 Task: Add Odyssey Reduced Fat Crumbled Feta Cup to the cart.
Action: Mouse pressed left at (23, 101)
Screenshot: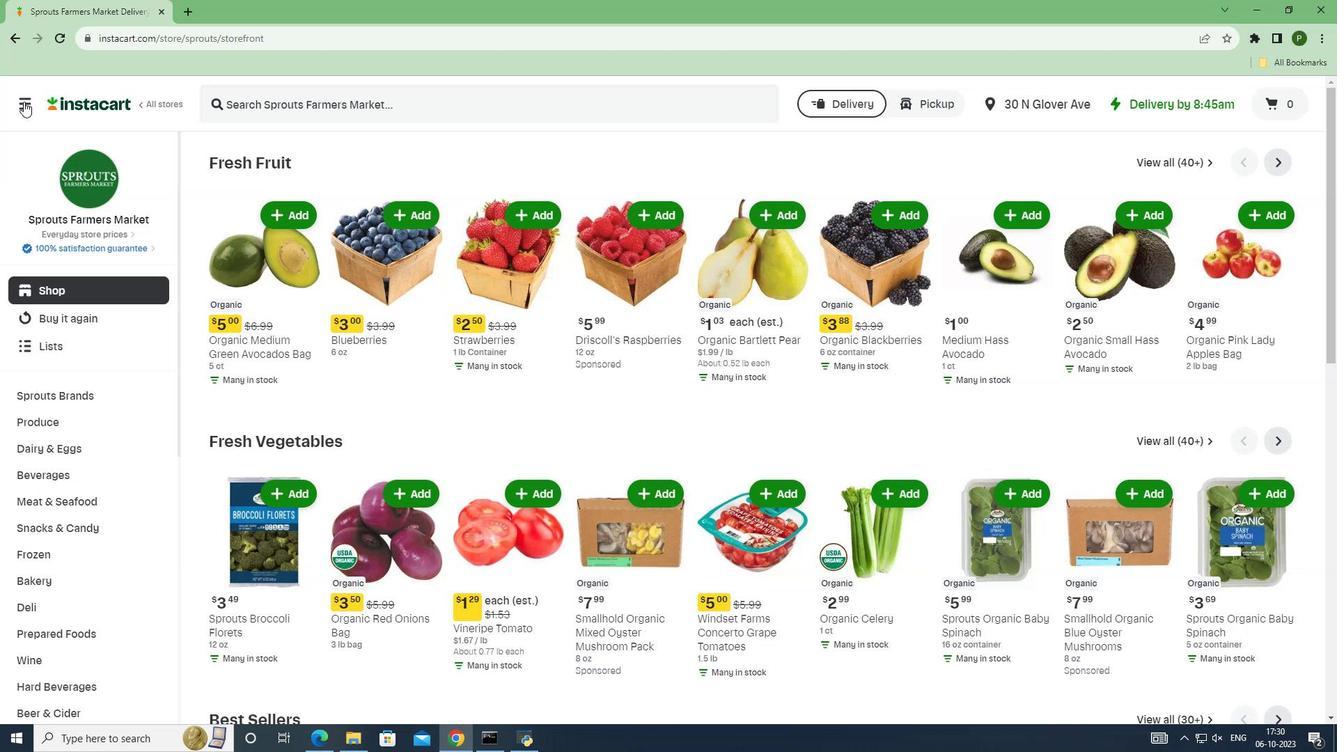 
Action: Mouse moved to (59, 374)
Screenshot: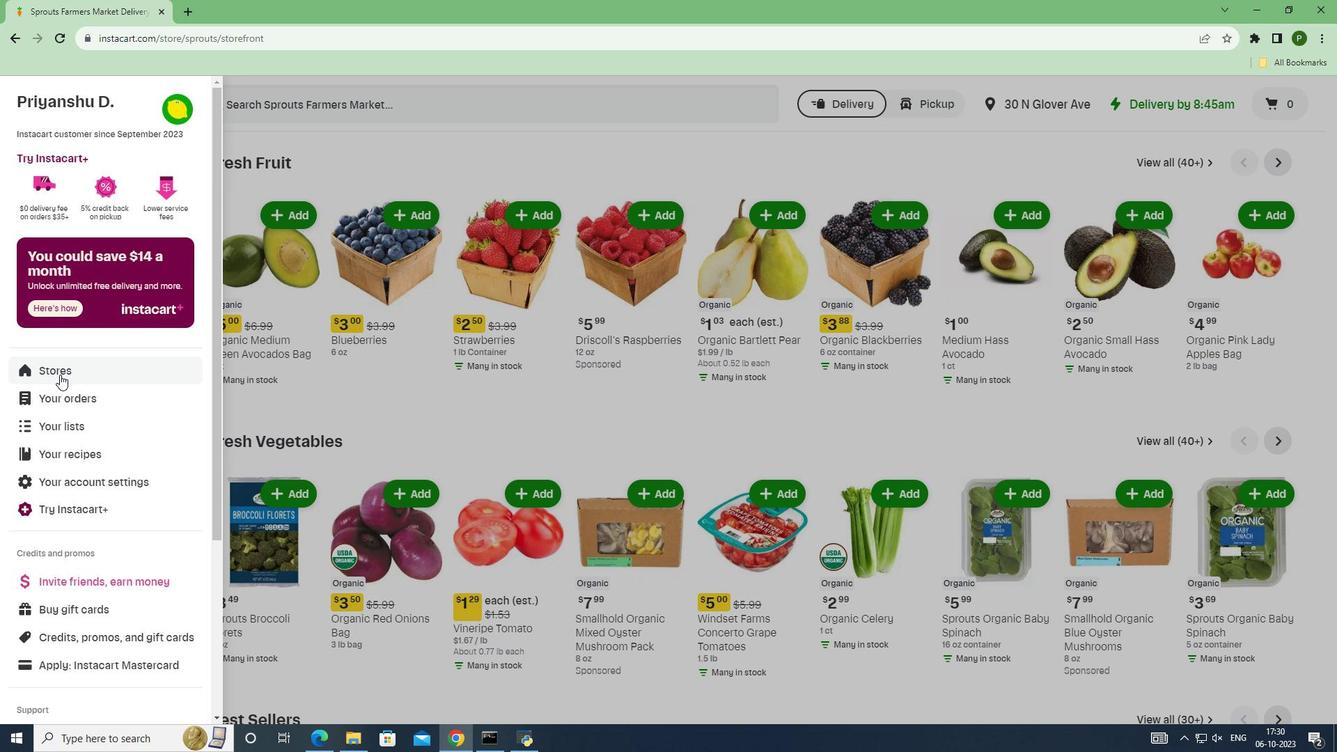 
Action: Mouse pressed left at (59, 374)
Screenshot: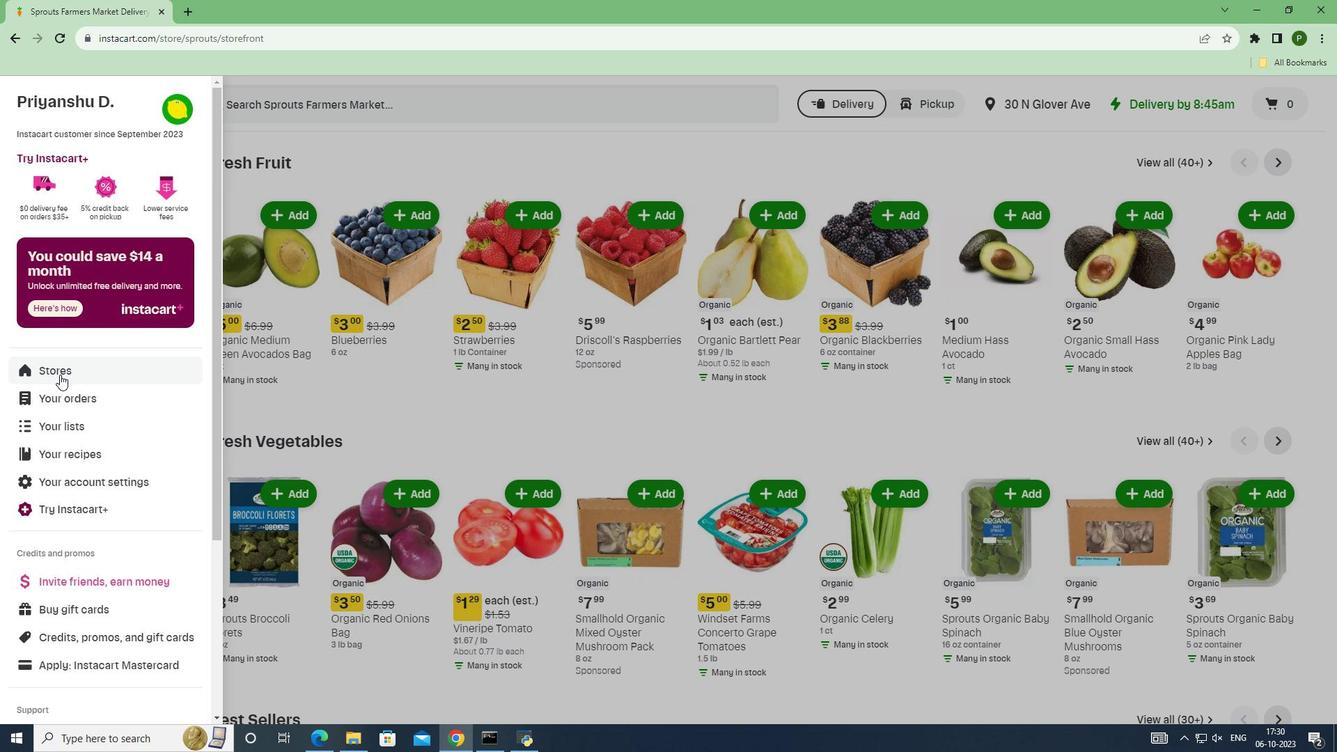 
Action: Mouse moved to (328, 163)
Screenshot: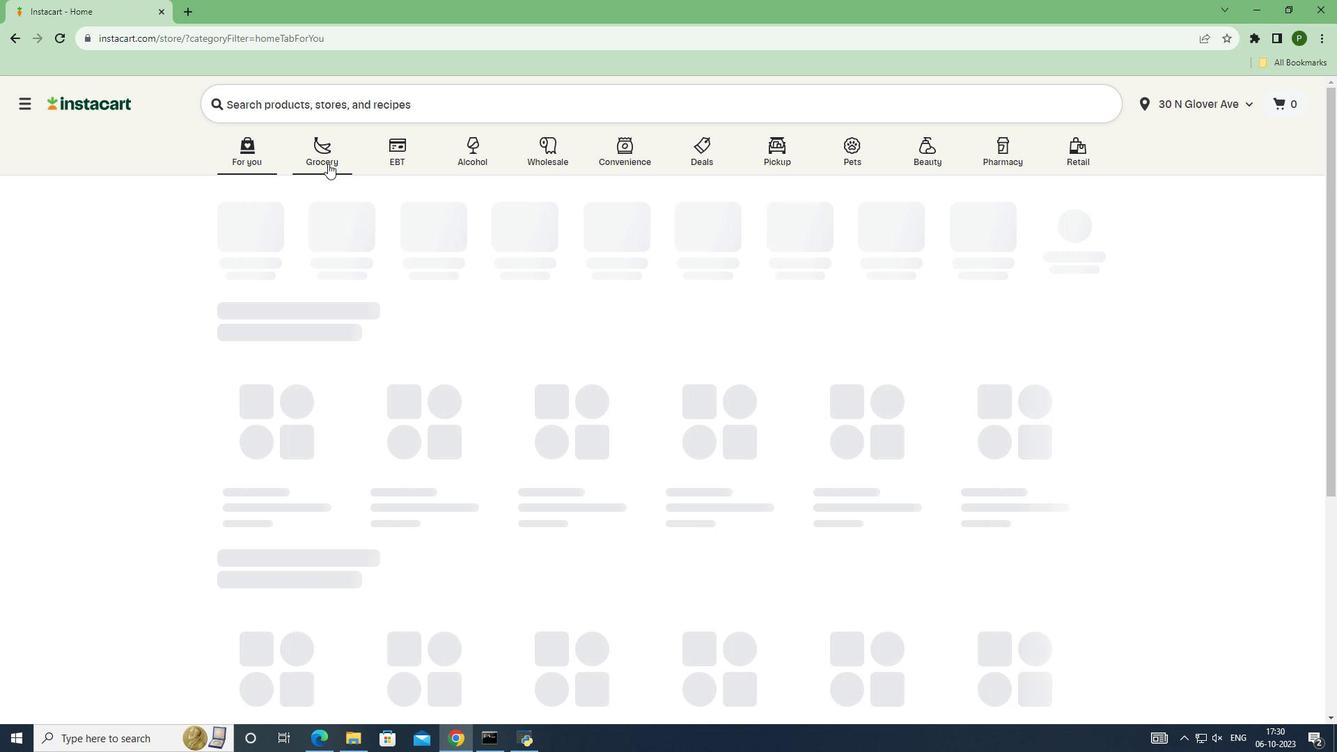 
Action: Mouse pressed left at (328, 163)
Screenshot: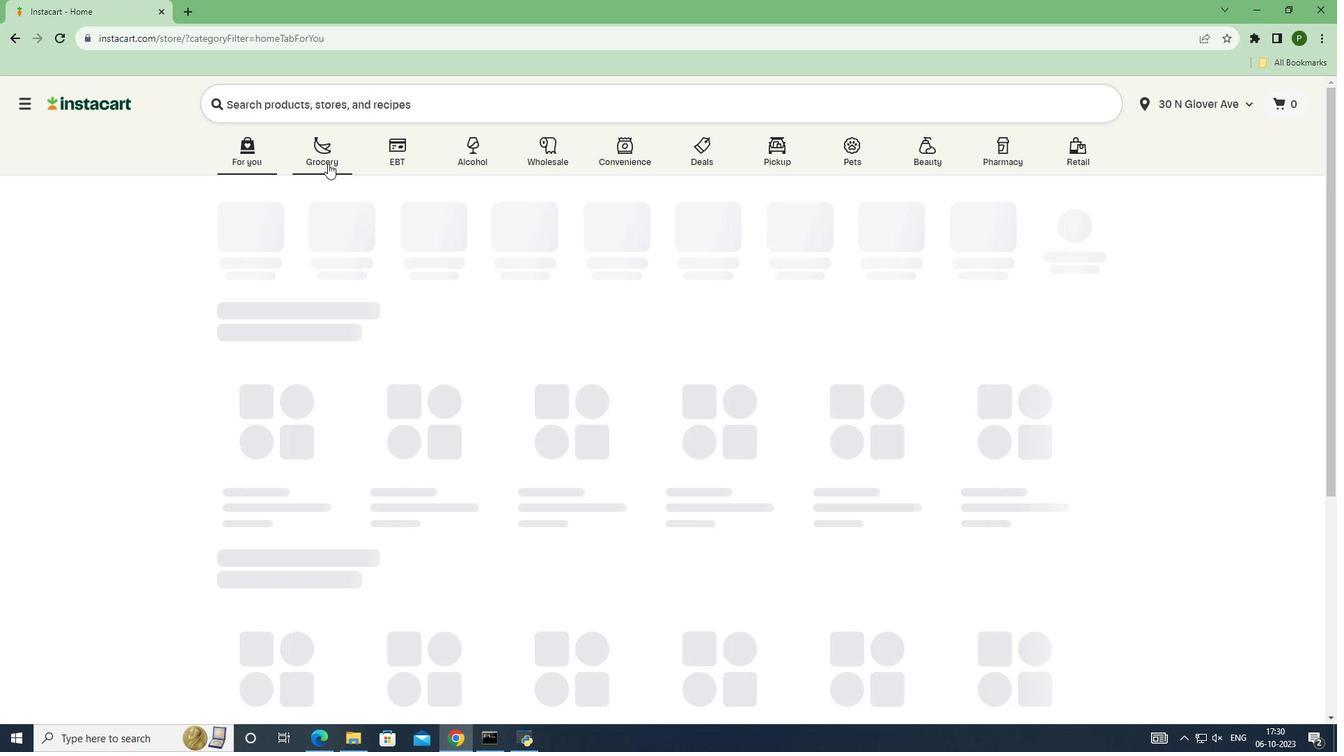 
Action: Mouse moved to (848, 300)
Screenshot: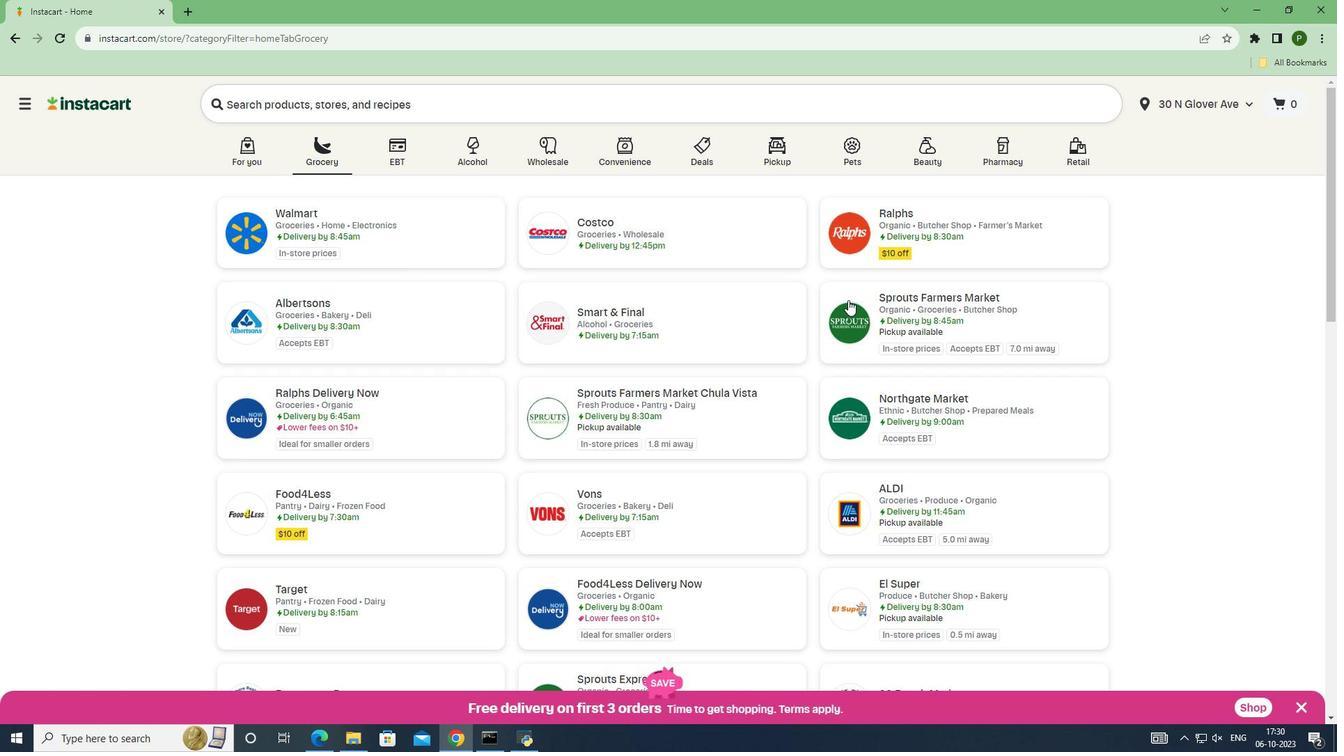 
Action: Mouse pressed left at (848, 300)
Screenshot: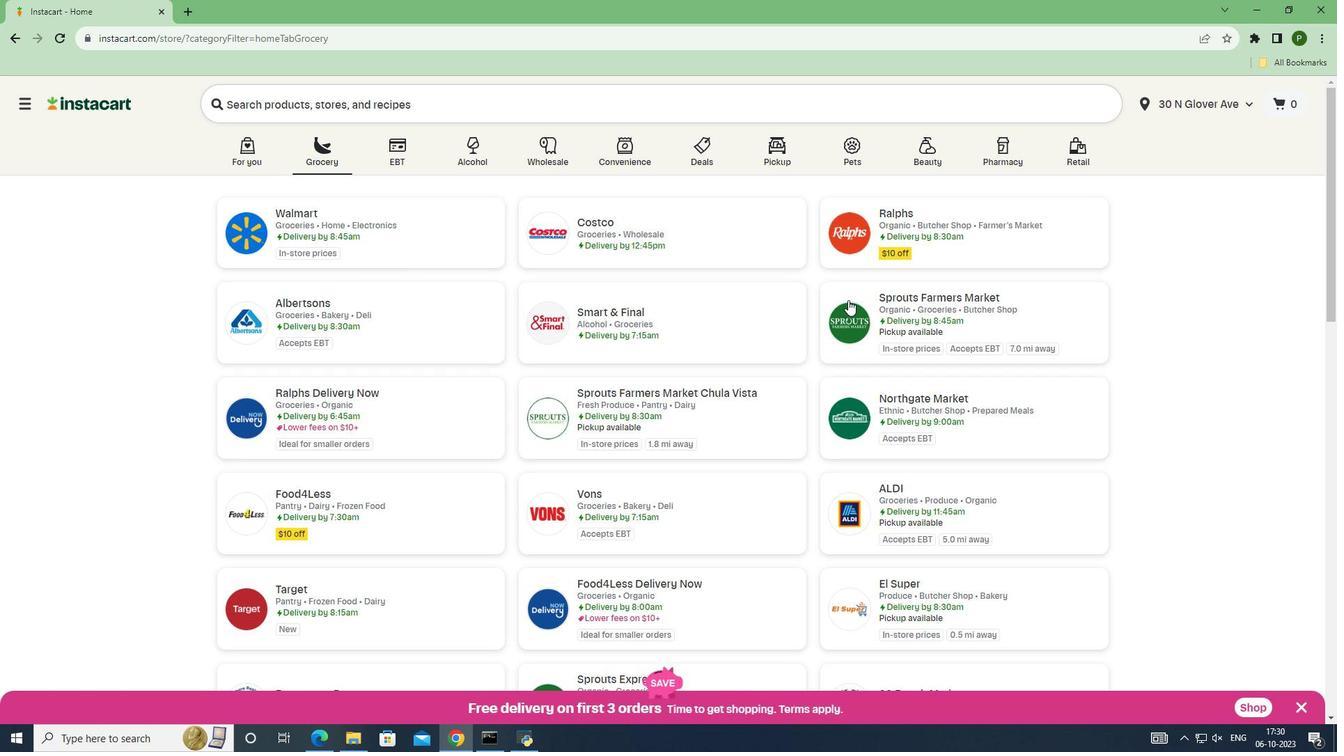 
Action: Mouse moved to (102, 443)
Screenshot: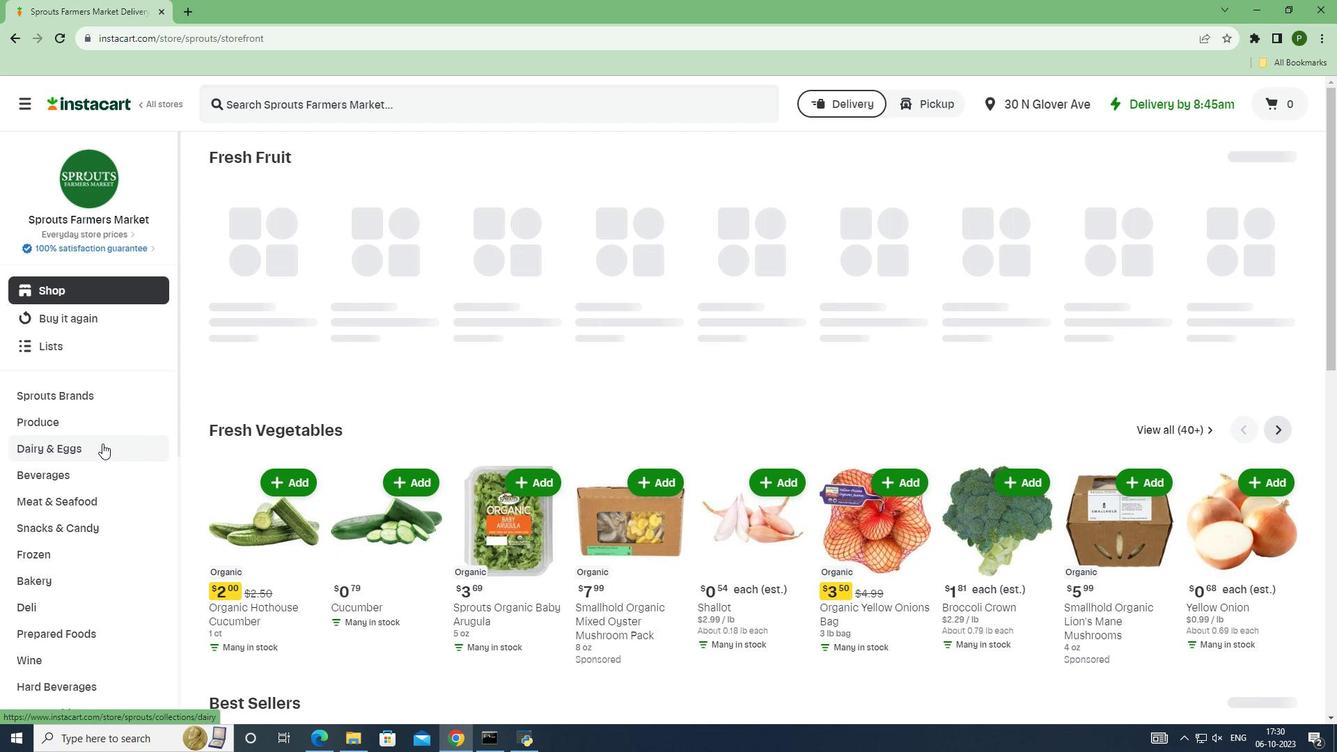 
Action: Mouse pressed left at (102, 443)
Screenshot: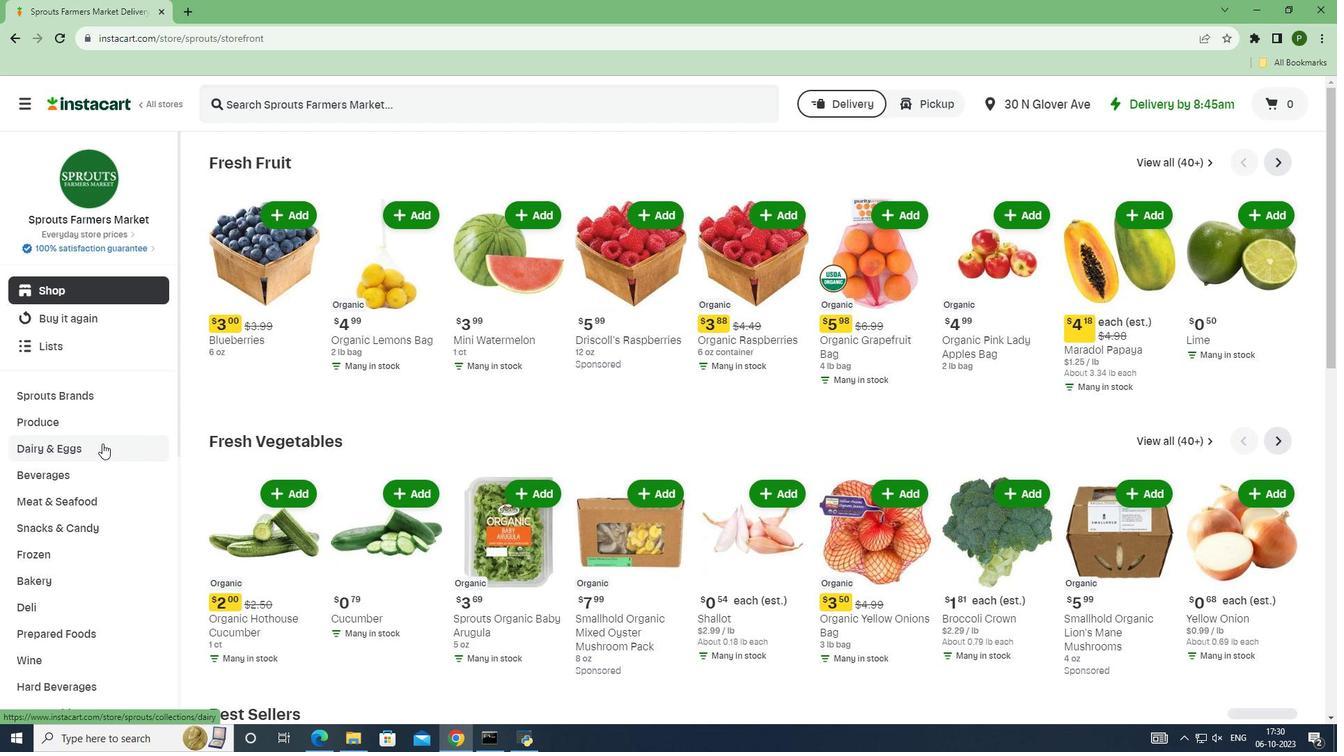
Action: Mouse moved to (84, 499)
Screenshot: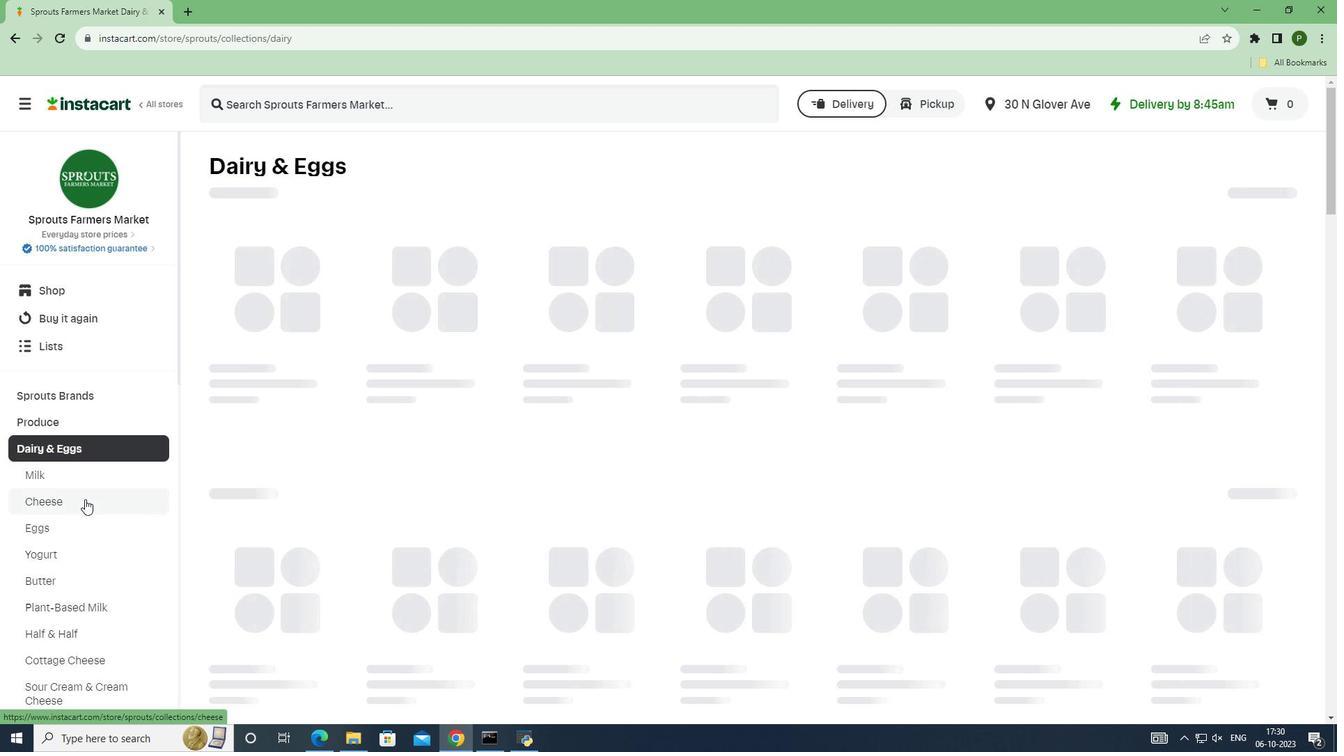 
Action: Mouse pressed left at (84, 499)
Screenshot: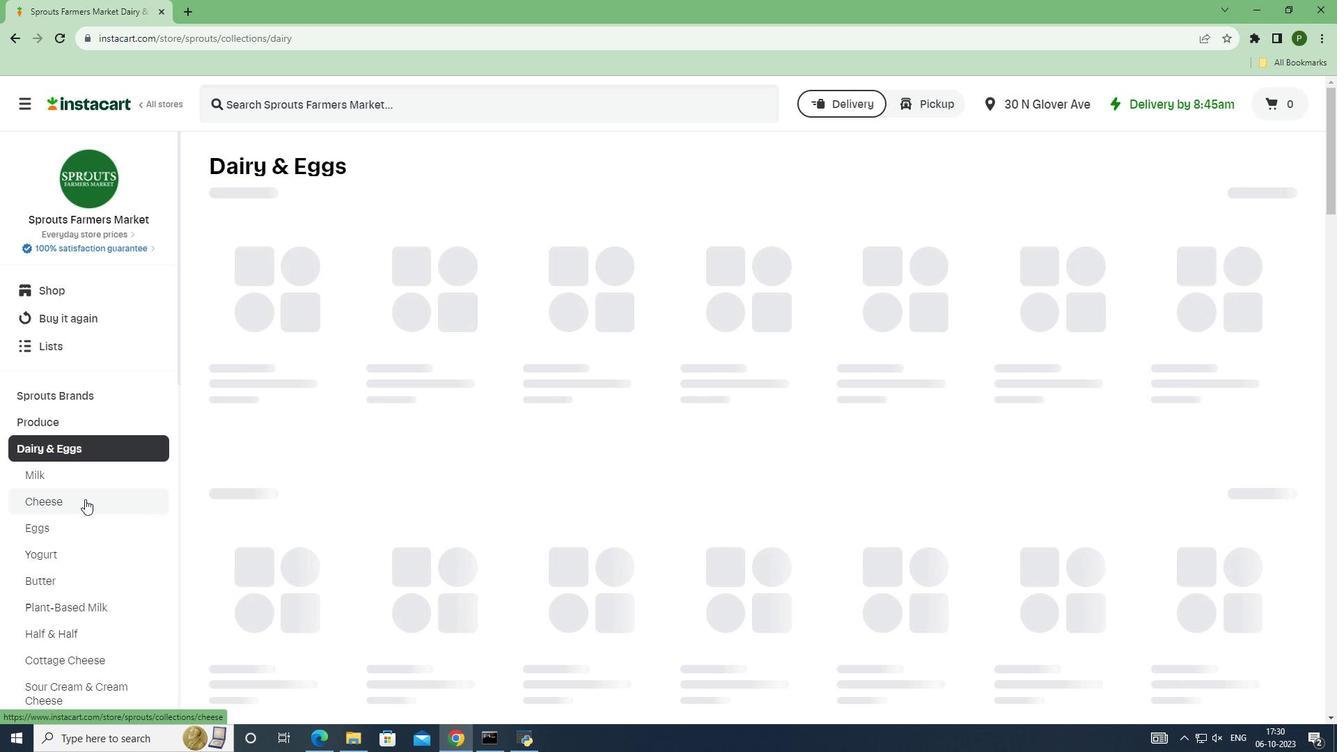 
Action: Mouse moved to (277, 98)
Screenshot: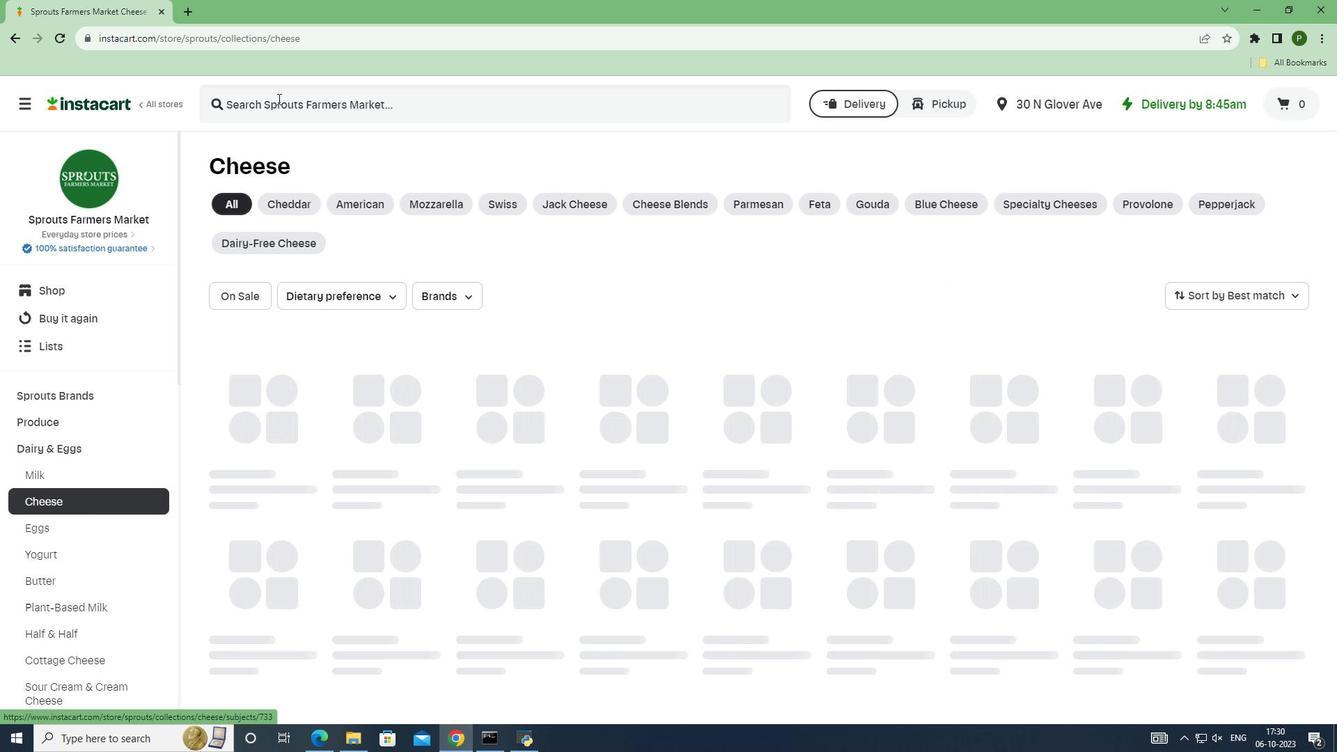 
Action: Mouse pressed left at (277, 98)
Screenshot: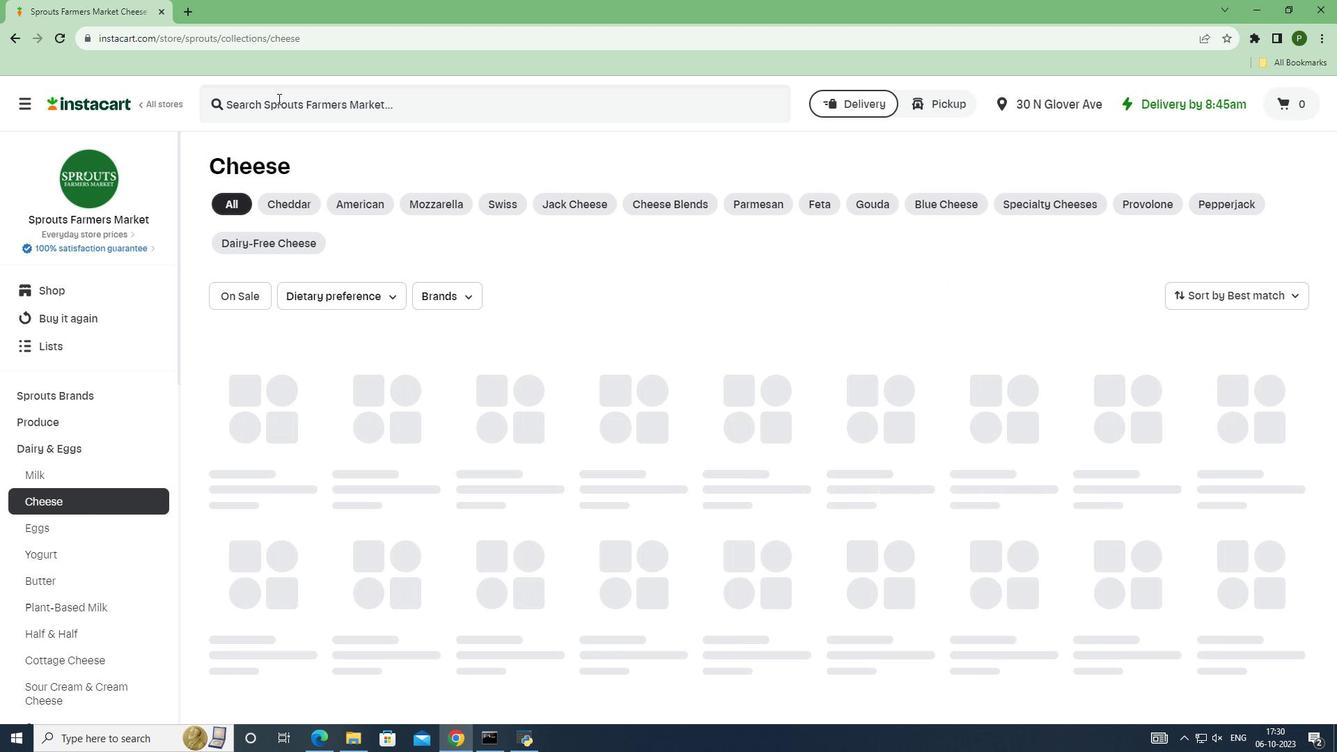 
Action: Mouse moved to (277, 98)
Screenshot: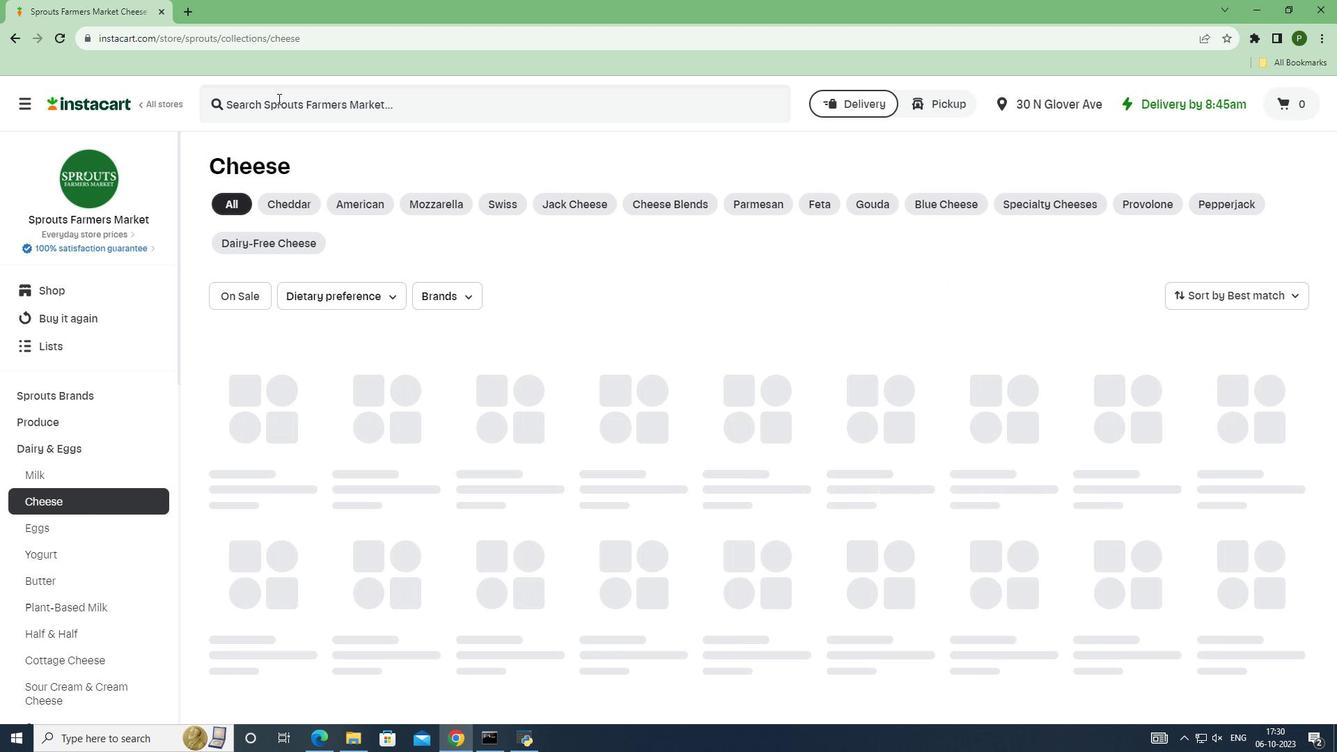 
Action: Key pressed o<Key.caps_lock>DYSSEY<Key.space><Key.caps_lock>r<Key.caps_lock>EDUCED<Key.space><Key.caps_lock>f<Key.caps_lock>AT<Key.space><Key.caps_lock>c<Key.caps_lock>RUMBLED<Key.space><Key.caps_lock>e<Key.backspace>f<Key.caps_lock>ETA<Key.space><Key.caps_lock>c<Key.caps_lock>UP<Key.enter>
Screenshot: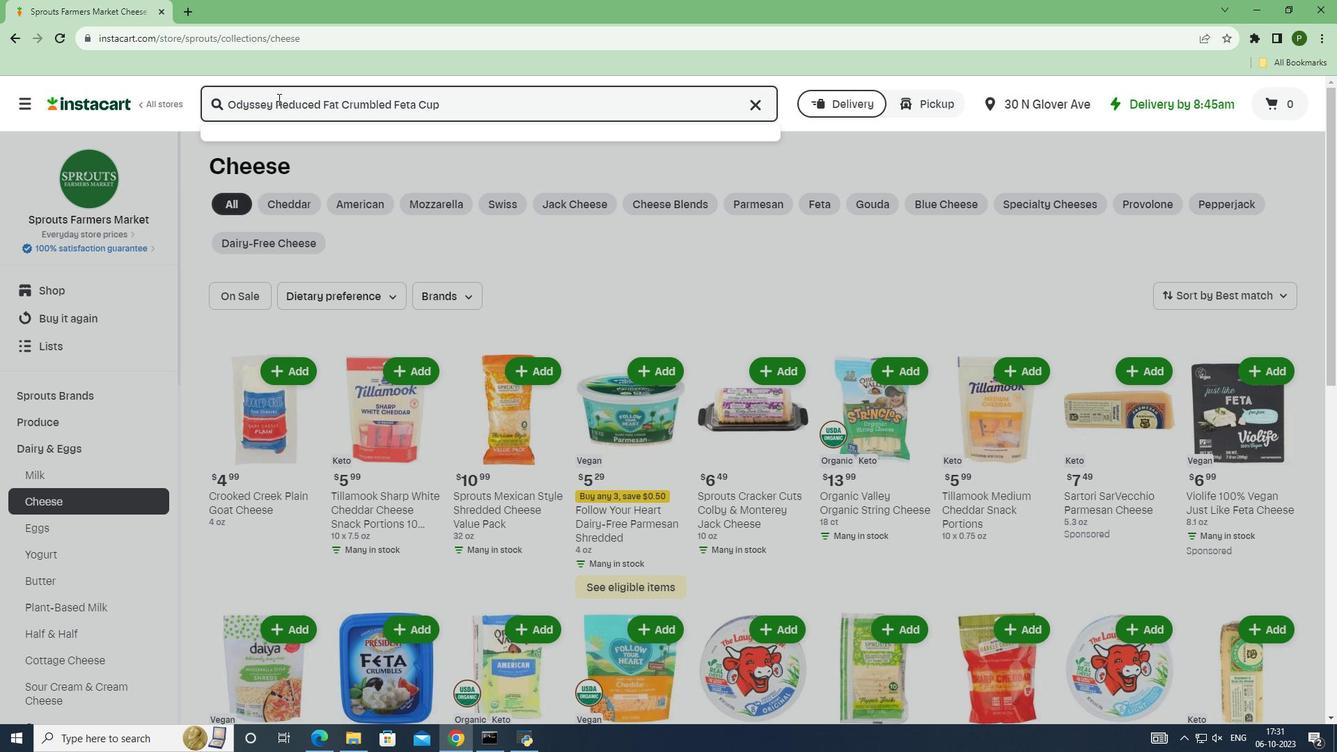 
Action: Mouse moved to (372, 252)
Screenshot: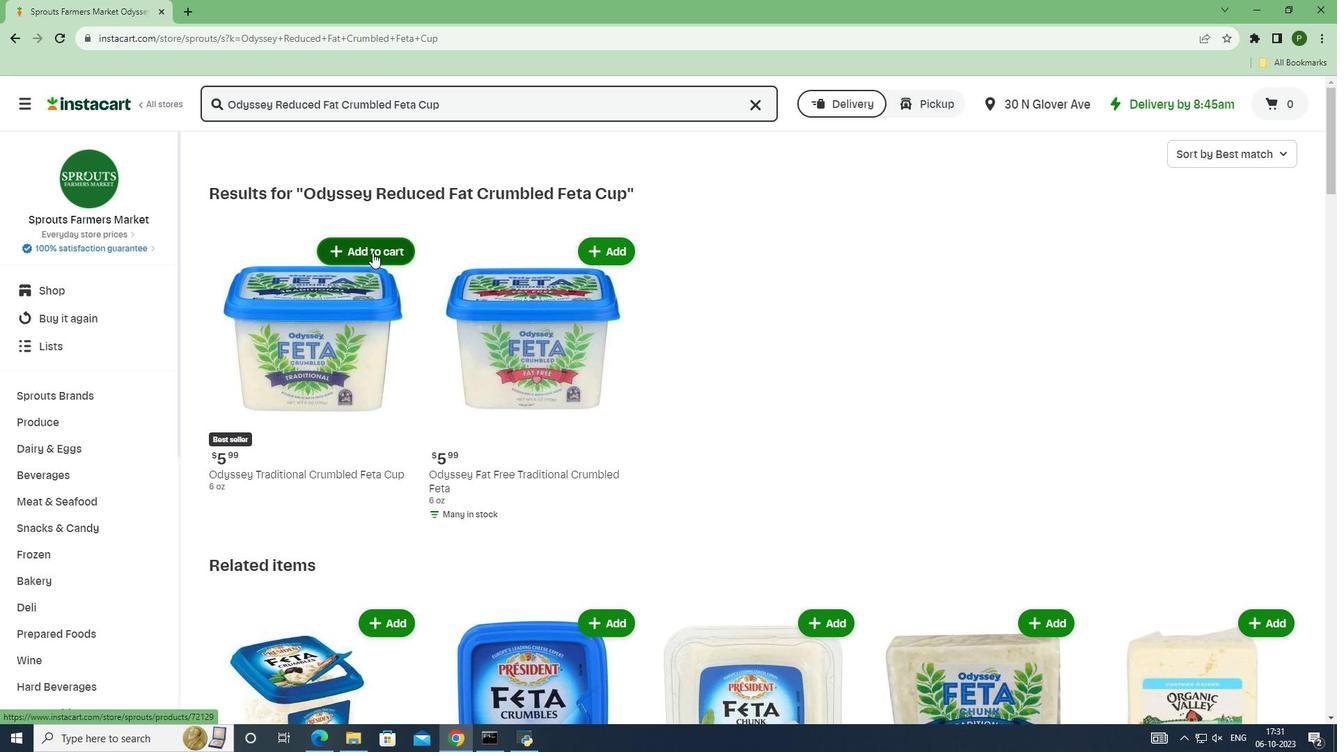 
Action: Mouse pressed left at (372, 252)
Screenshot: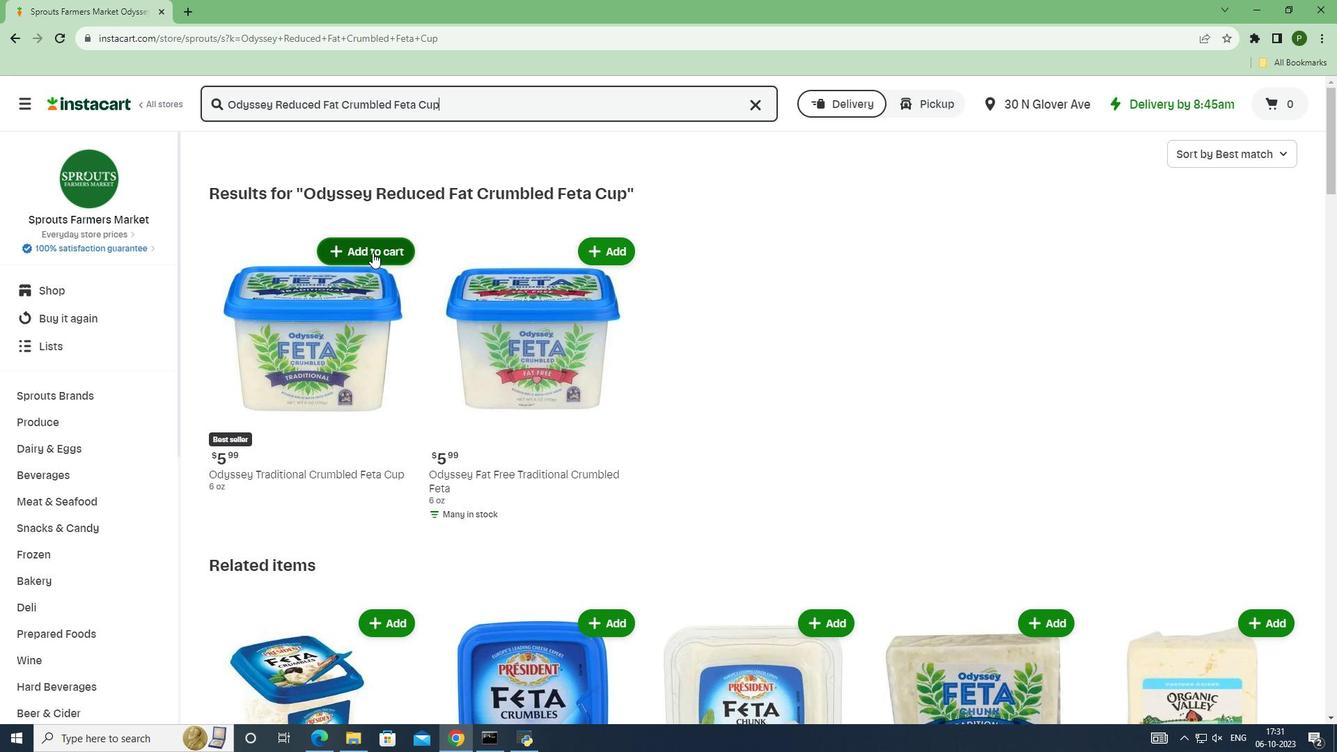 
Action: Mouse moved to (443, 245)
Screenshot: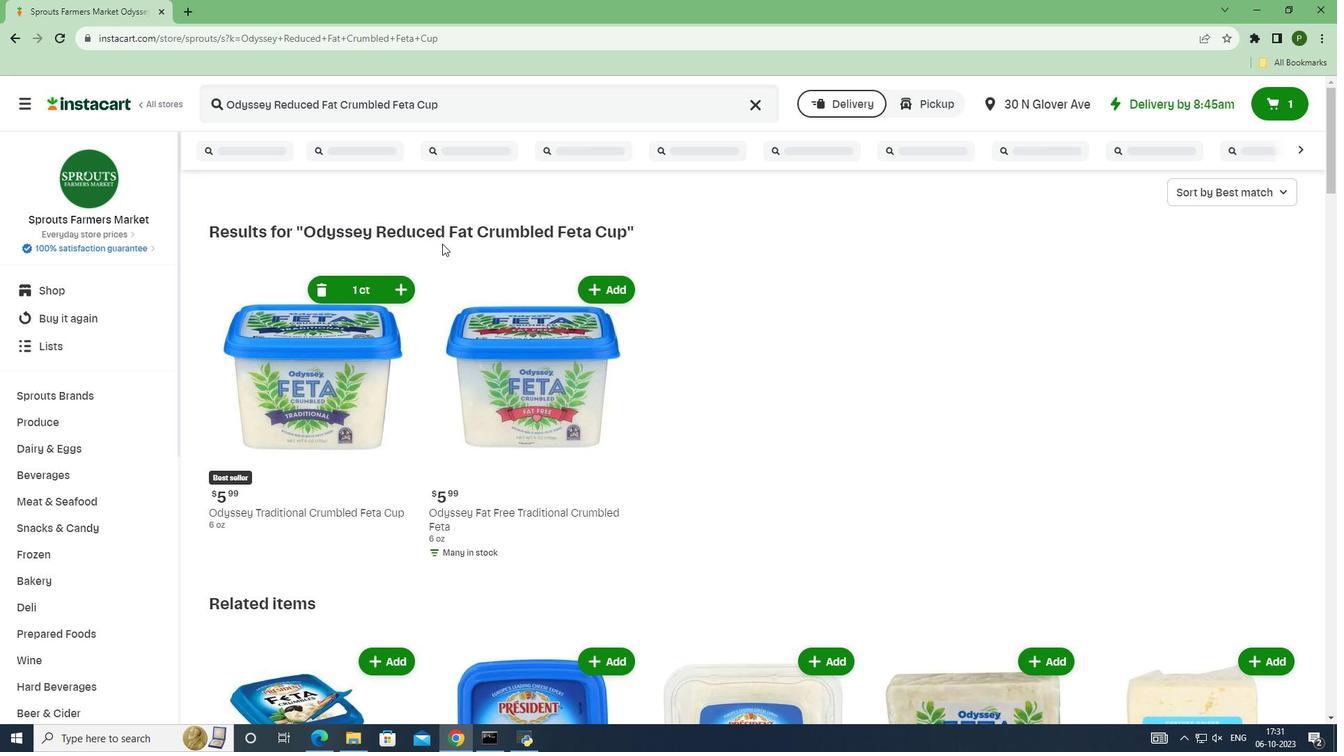 
